 Task: Add in the project TreePlan a sprint 'Quantum Leap'.
Action: Mouse moved to (168, 44)
Screenshot: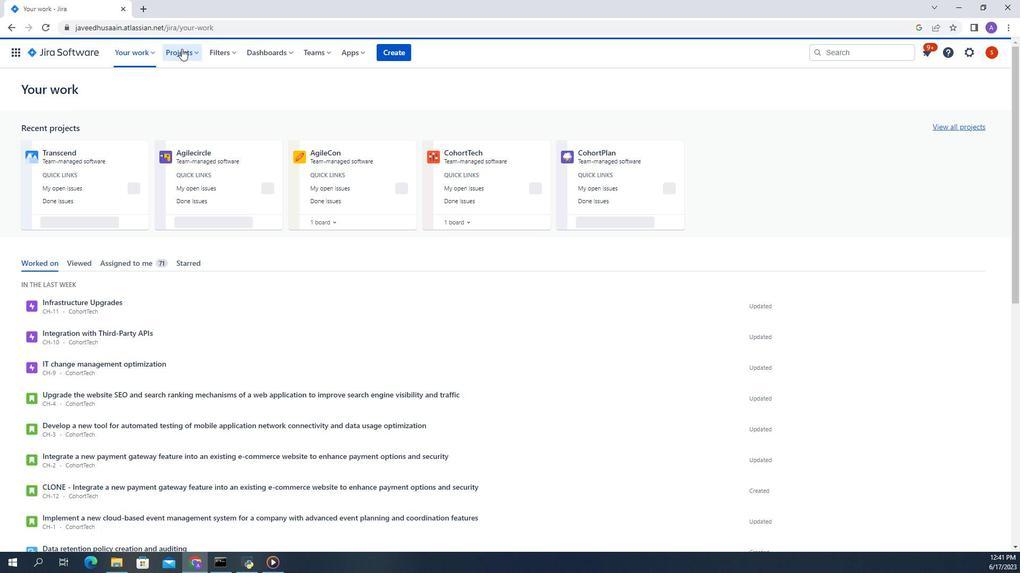 
Action: Mouse pressed left at (168, 44)
Screenshot: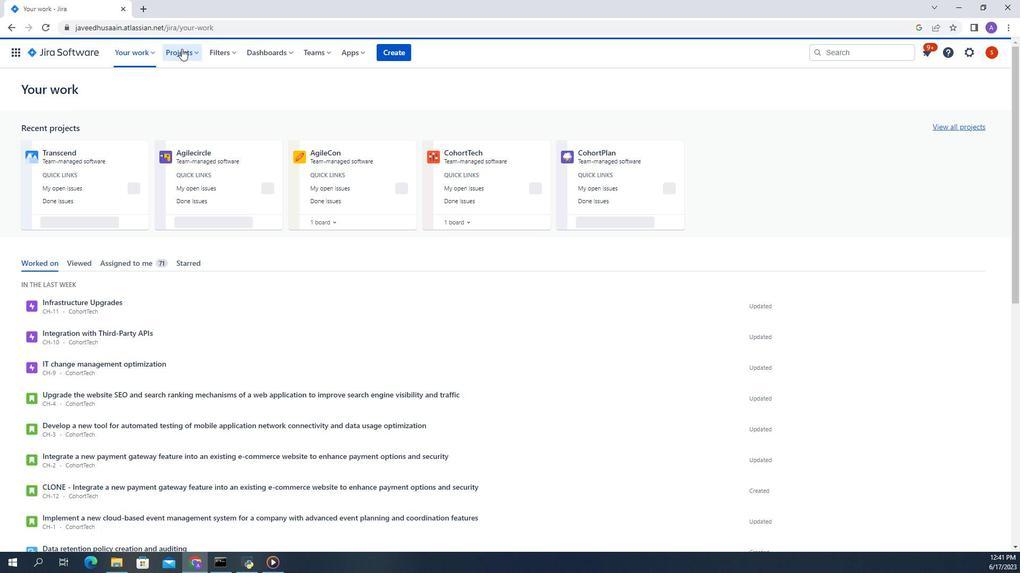 
Action: Mouse moved to (187, 99)
Screenshot: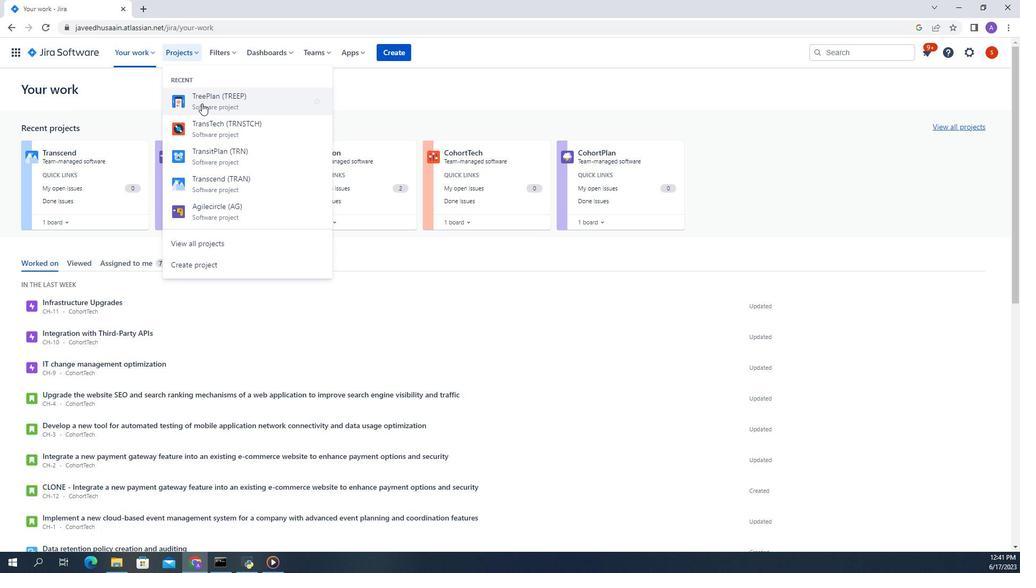 
Action: Mouse pressed left at (187, 99)
Screenshot: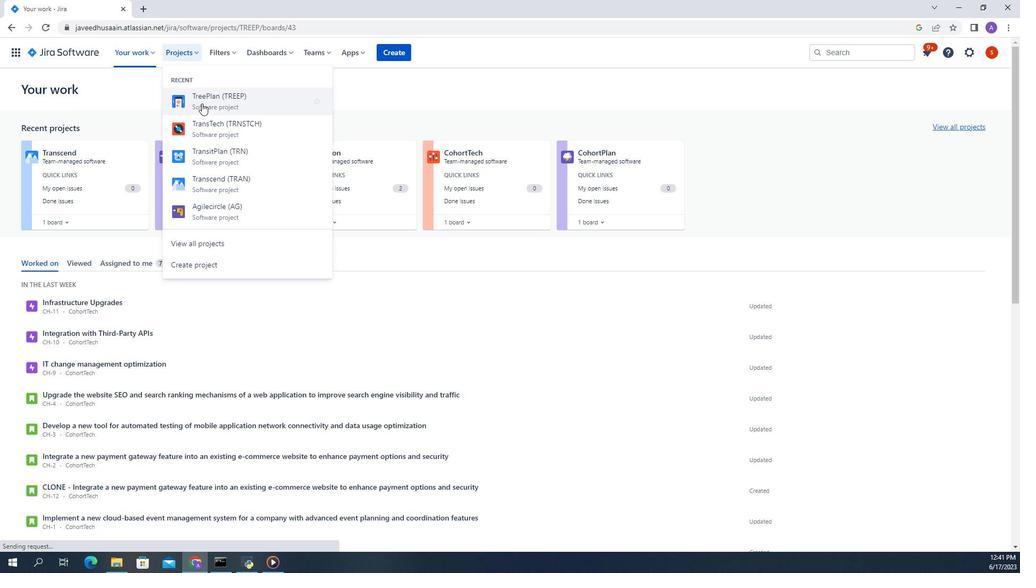 
Action: Mouse moved to (59, 158)
Screenshot: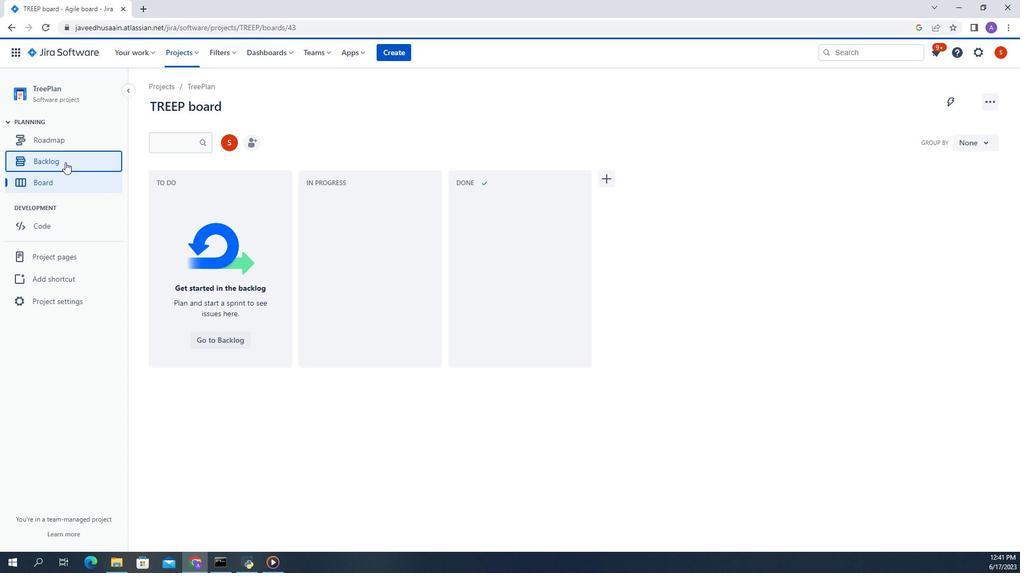 
Action: Mouse pressed left at (59, 158)
Screenshot: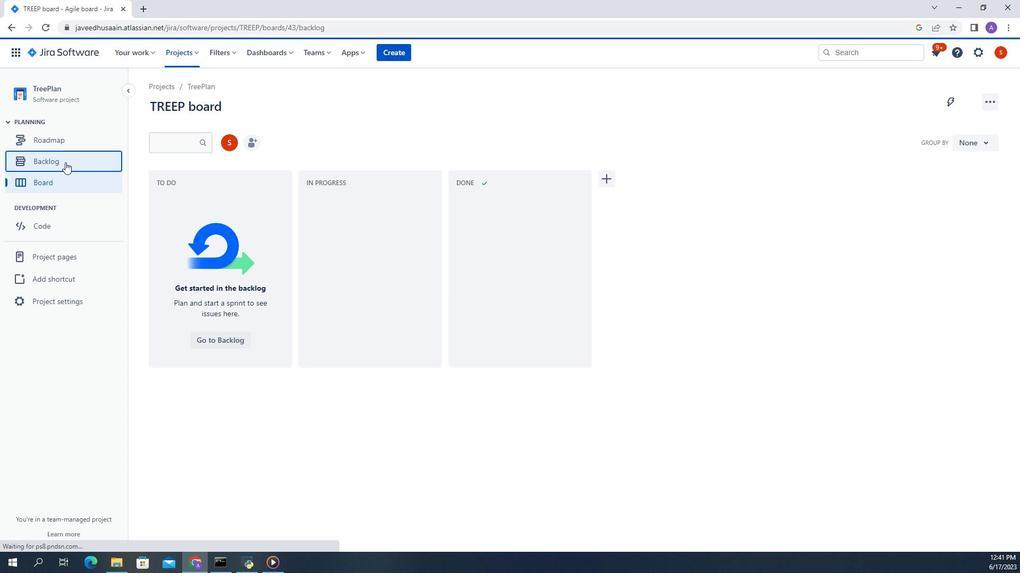 
Action: Mouse moved to (899, 436)
Screenshot: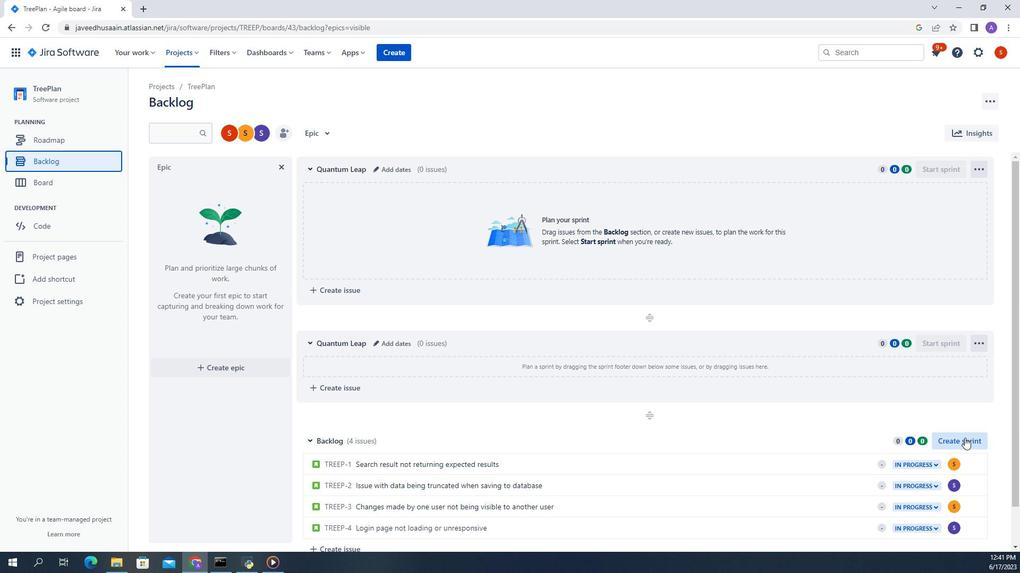 
Action: Mouse pressed left at (899, 436)
Screenshot: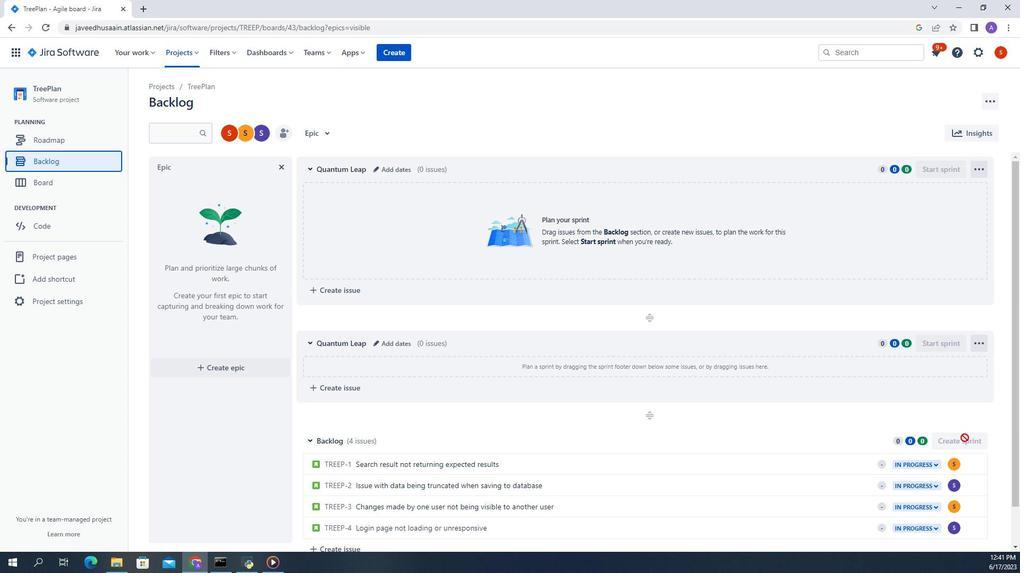 
Action: Mouse moved to (597, 416)
Screenshot: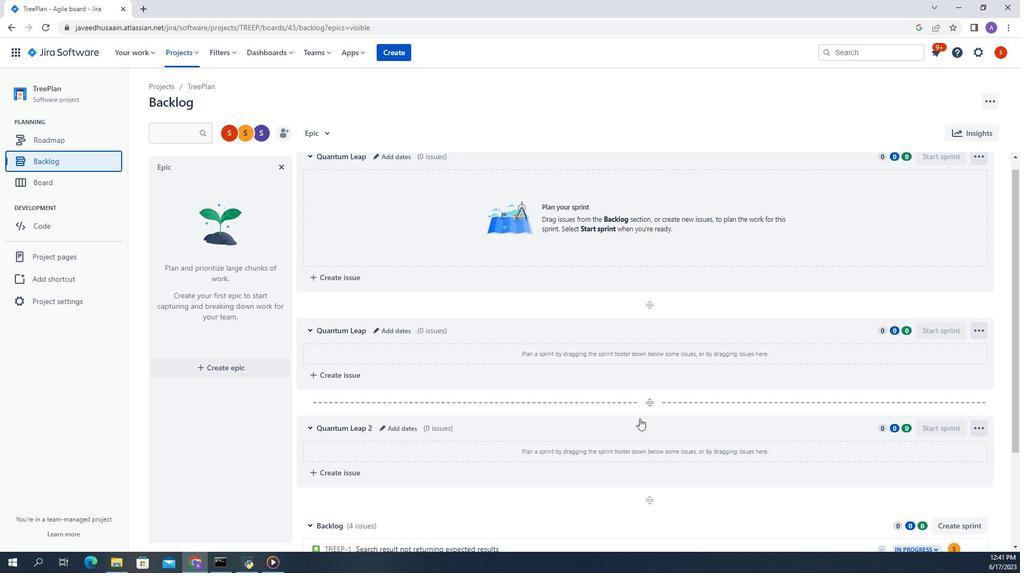 
Action: Mouse scrolled (597, 415) with delta (0, 0)
Screenshot: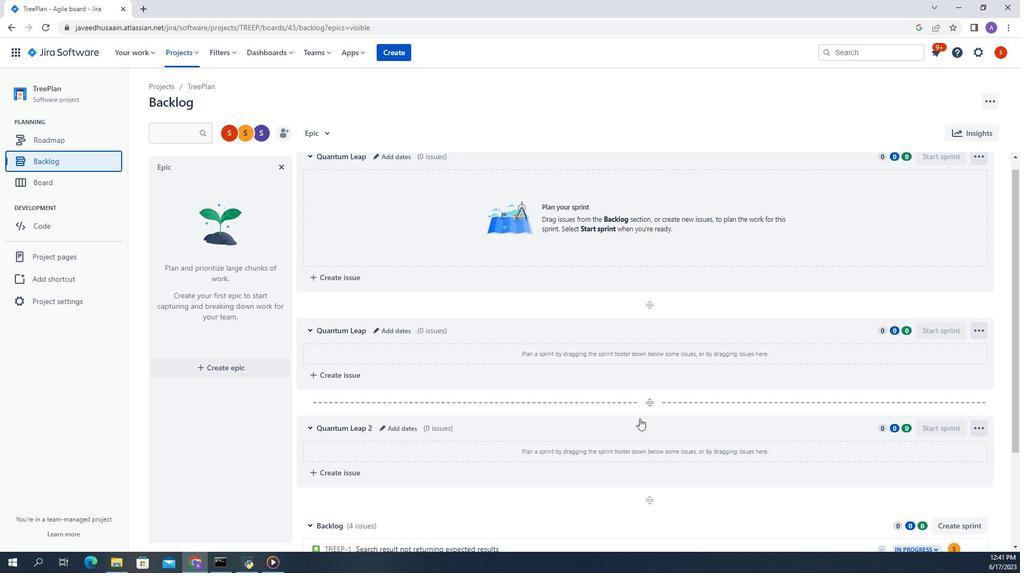 
Action: Mouse moved to (596, 416)
Screenshot: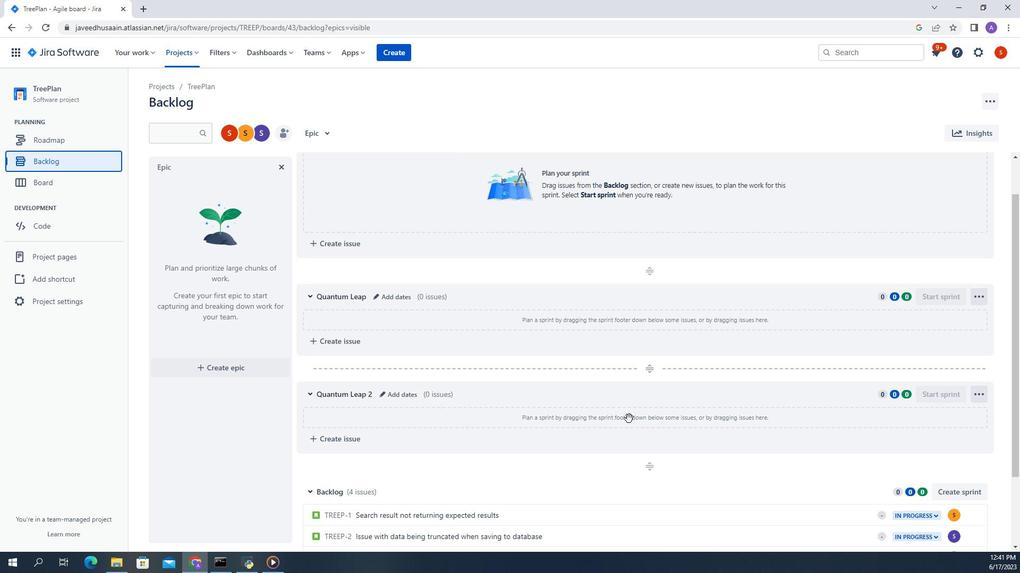 
Action: Mouse scrolled (596, 416) with delta (0, 0)
Screenshot: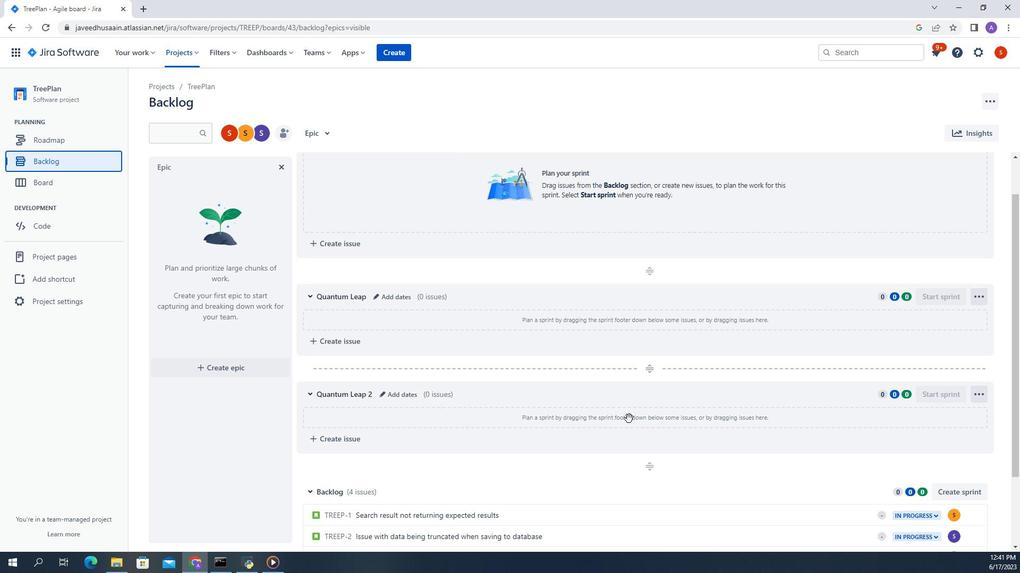 
Action: Mouse moved to (366, 335)
Screenshot: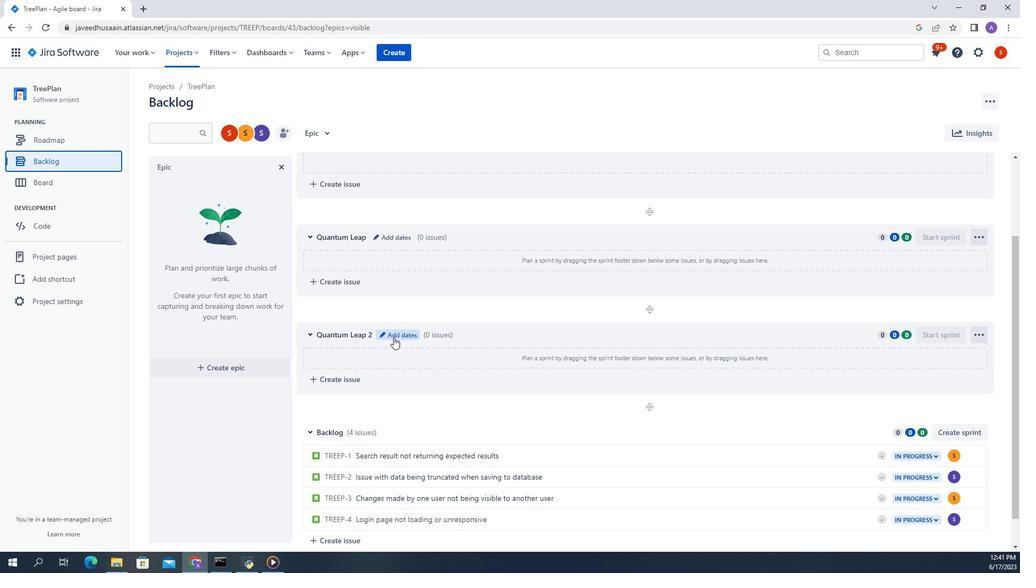 
Action: Mouse pressed left at (366, 335)
Screenshot: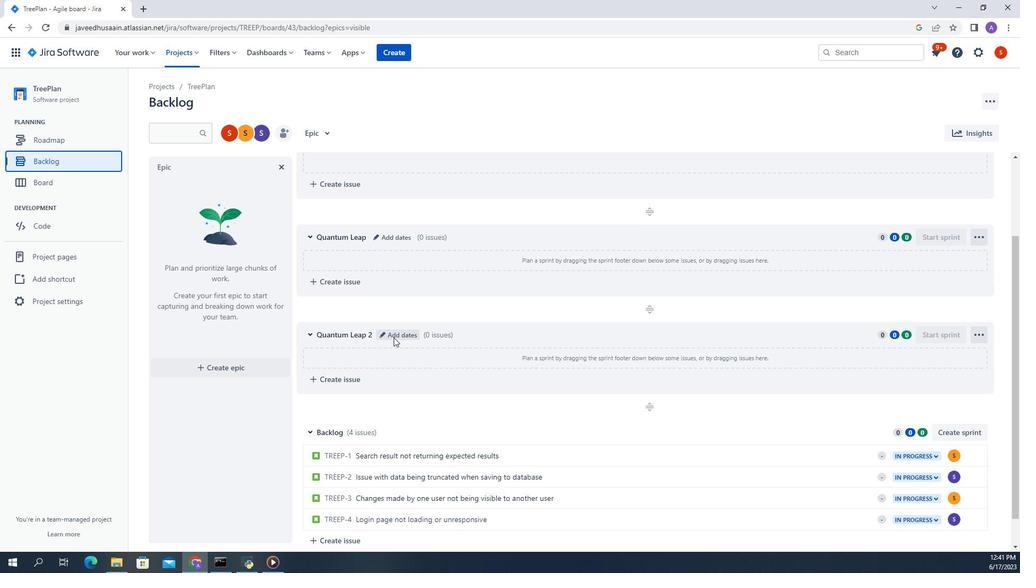
Action: Mouse moved to (398, 129)
Screenshot: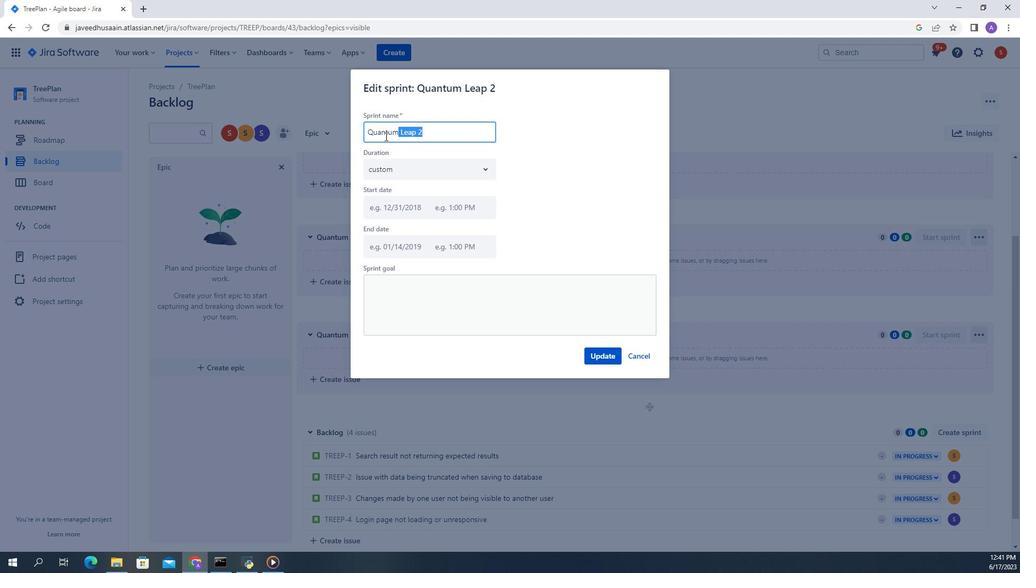 
Action: Mouse pressed left at (398, 129)
Screenshot: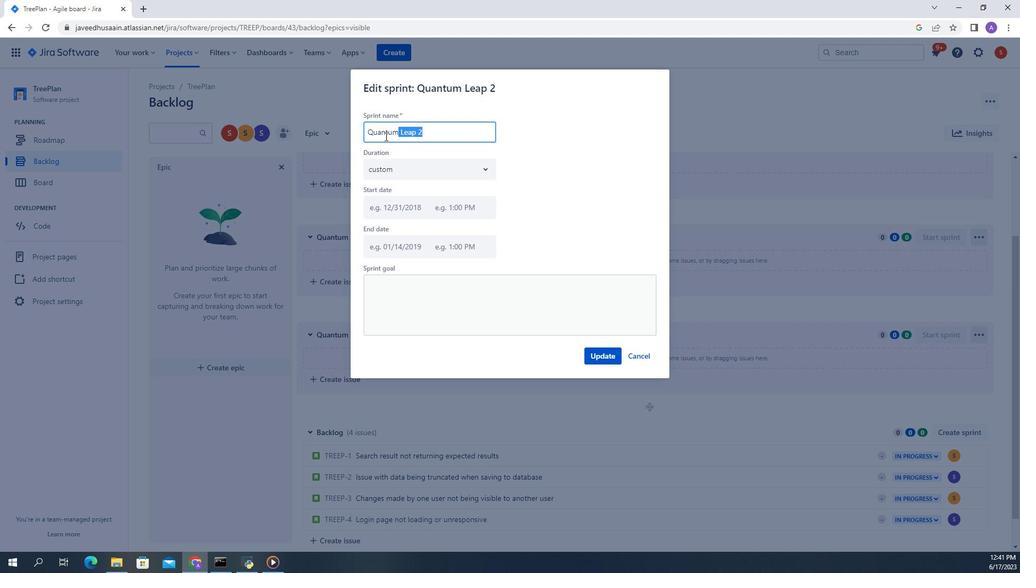 
Action: Mouse moved to (330, 132)
Screenshot: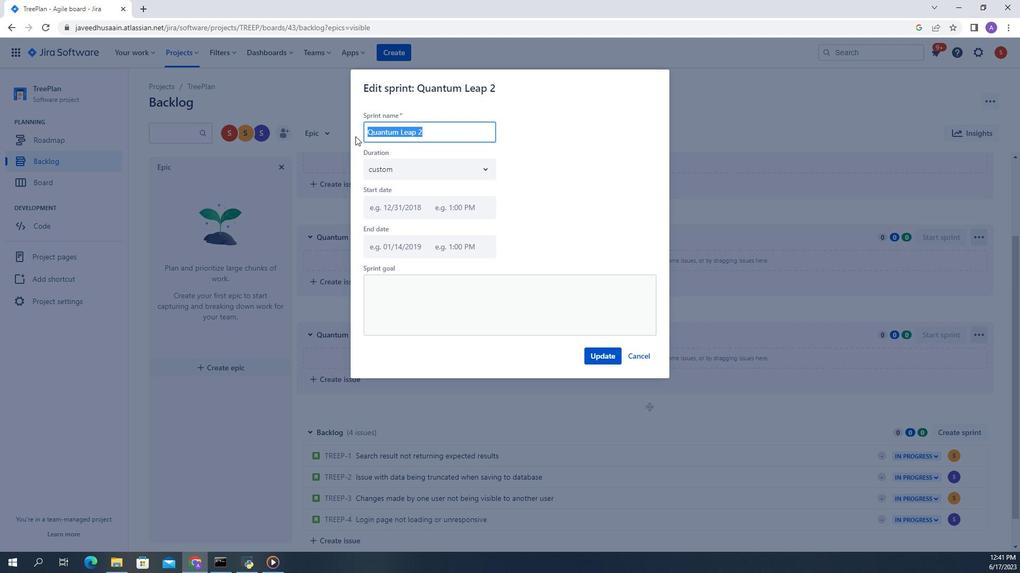 
Action: Key pressed <Key.caps_lock>Q<Key.caps_lock>uantum<Key.space><Key.caps_lock>L<Key.caps_lock>eao<Key.backspace>p
Screenshot: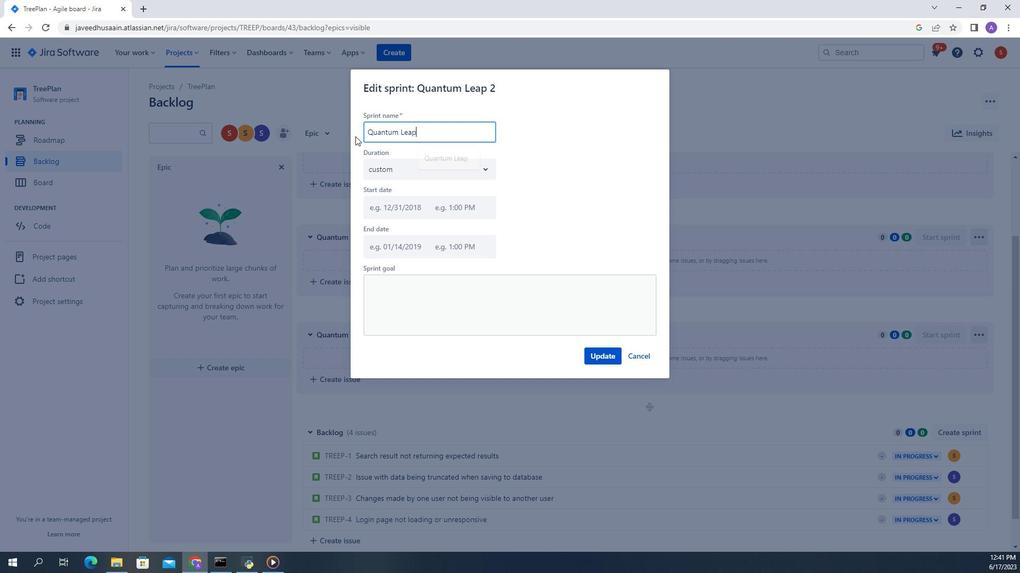 
Action: Mouse moved to (559, 353)
Screenshot: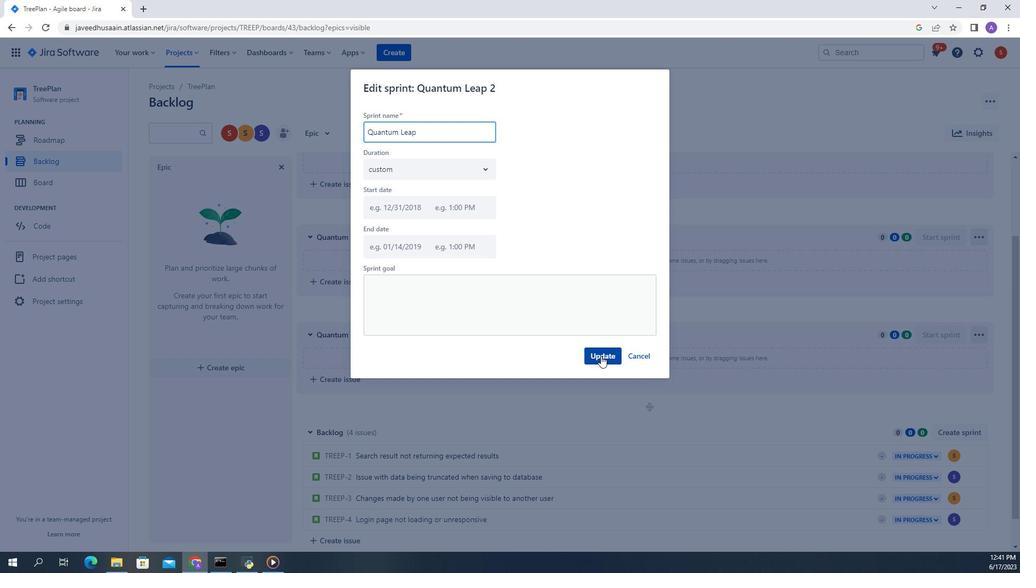 
Action: Mouse pressed left at (559, 353)
Screenshot: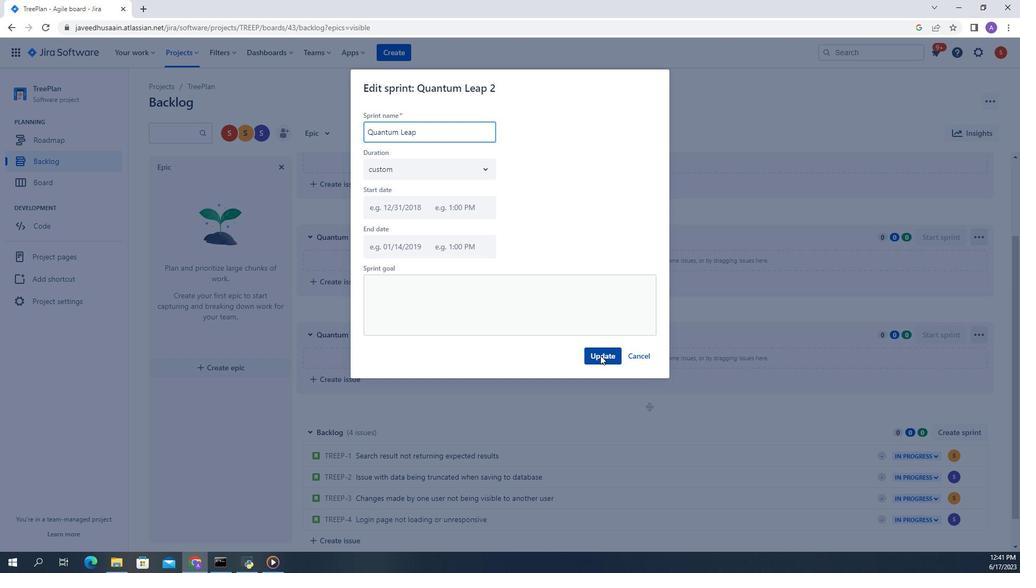
Action: Mouse moved to (579, 426)
Screenshot: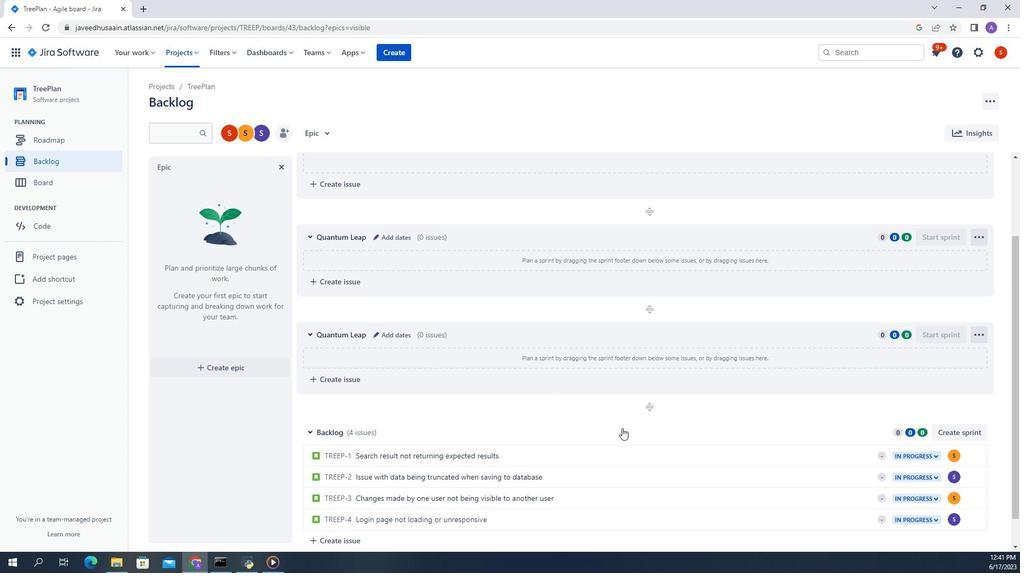 
